 Task: Find flights from New Delhi to London departing between 12:00 PM and 11:00 PM on July 11.
Action: Mouse moved to (670, 170)
Screenshot: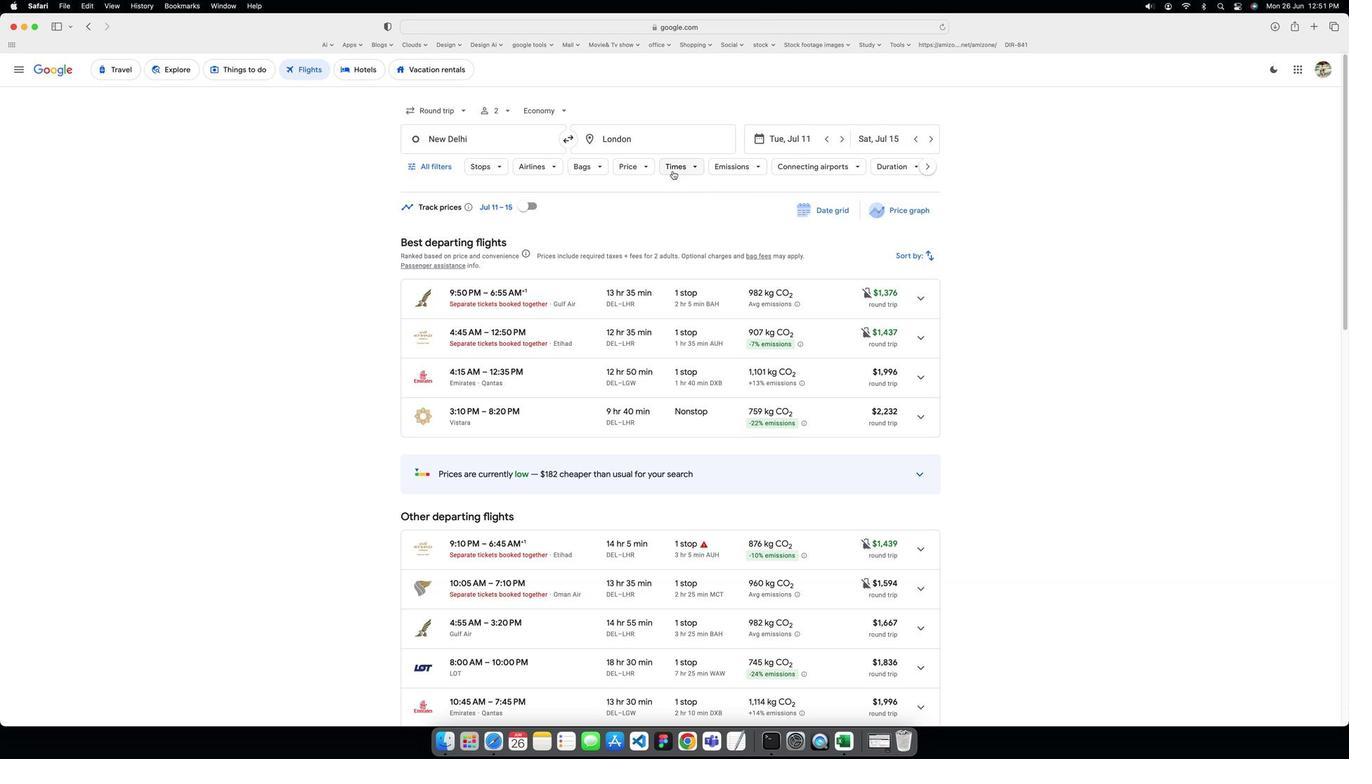 
Action: Mouse pressed left at (670, 170)
Screenshot: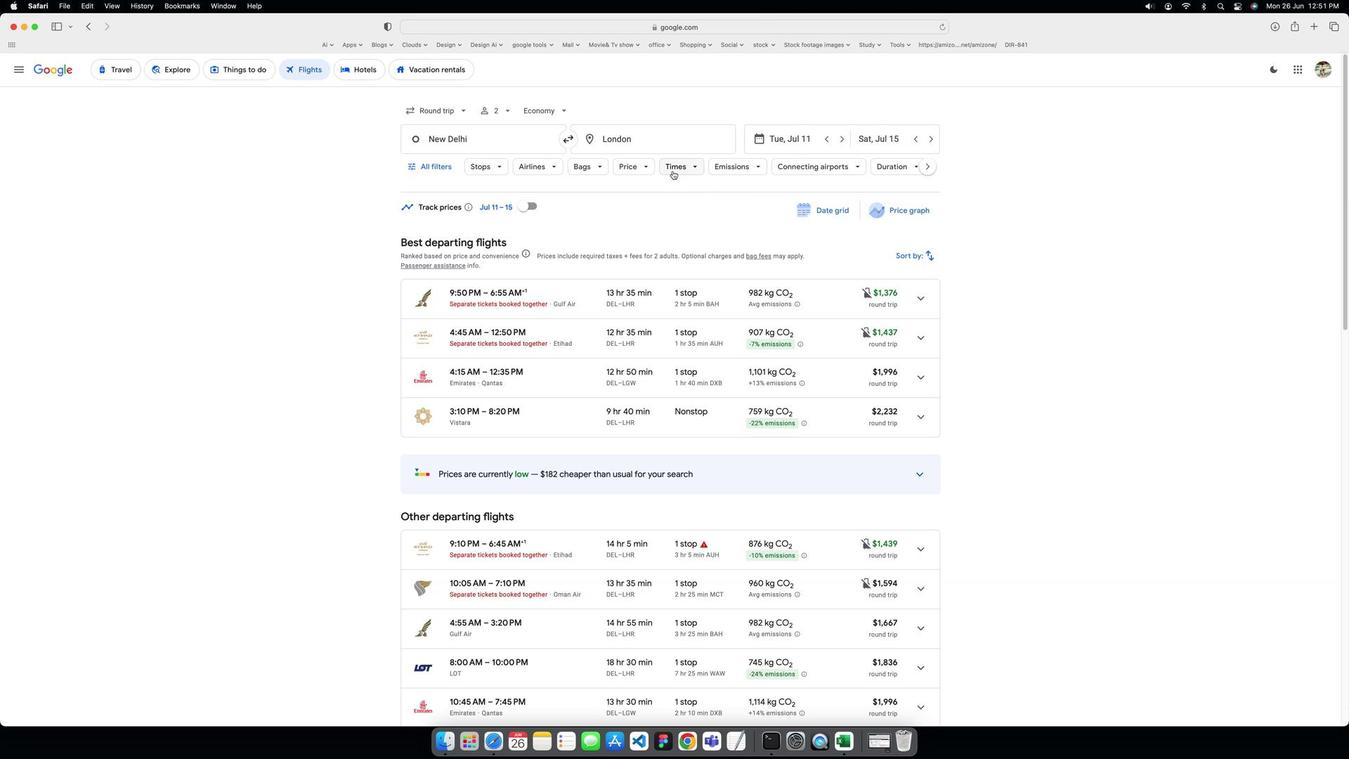 
Action: Mouse moved to (676, 286)
Screenshot: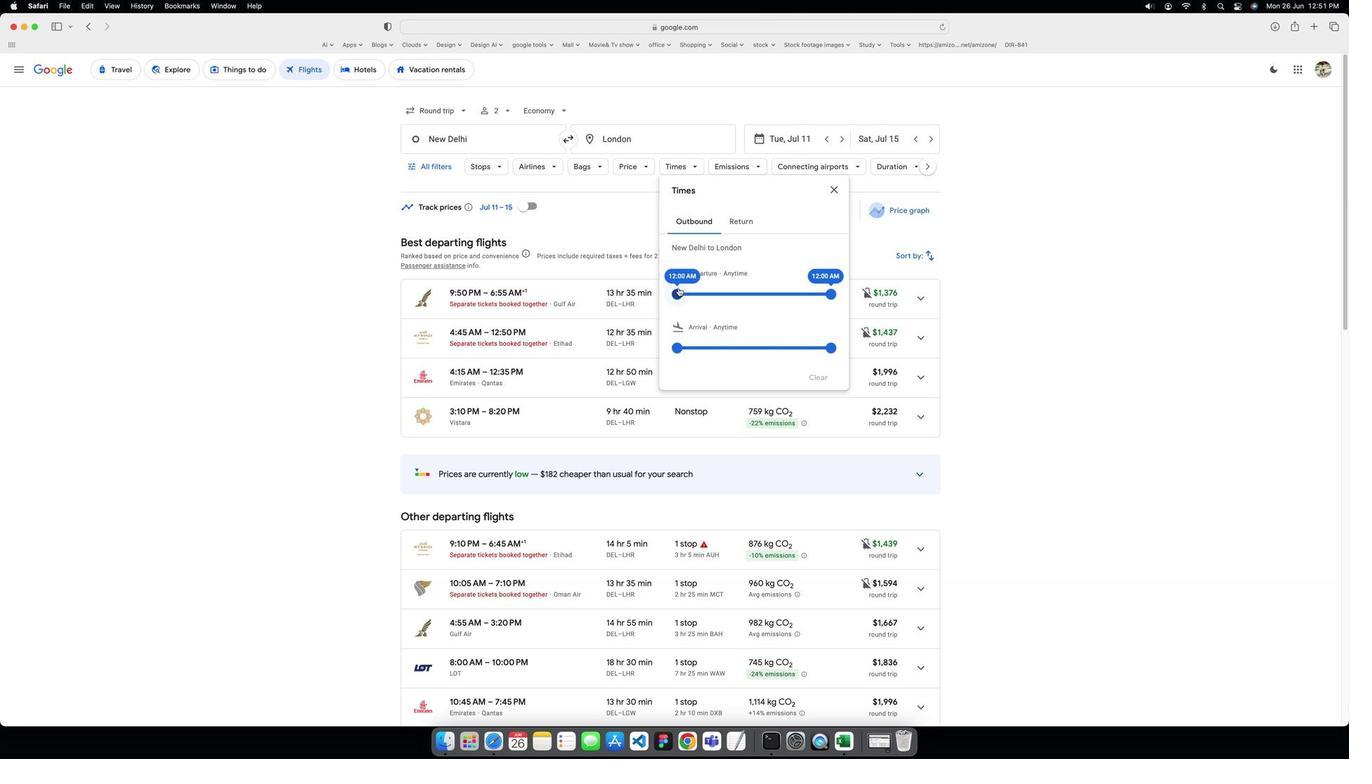 
Action: Mouse pressed left at (676, 286)
Screenshot: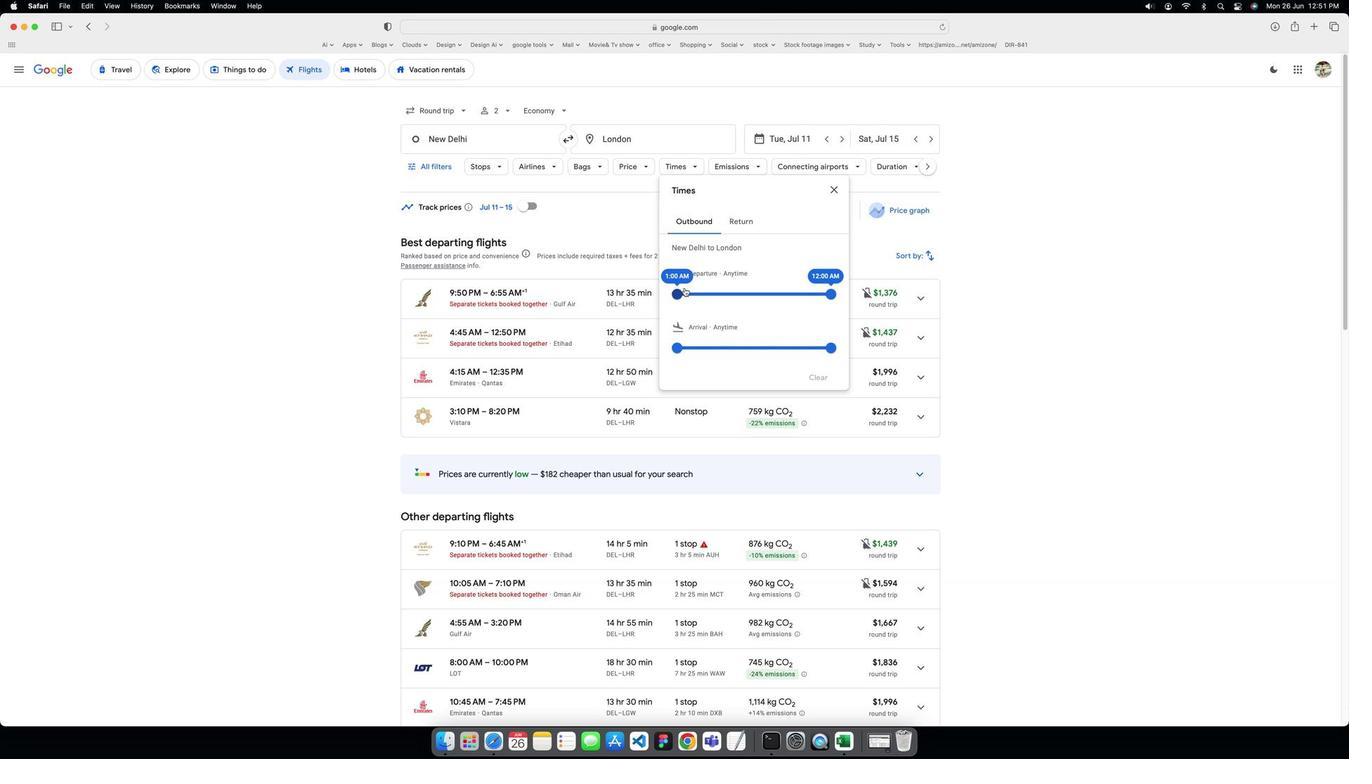 
Action: Mouse moved to (822, 286)
Screenshot: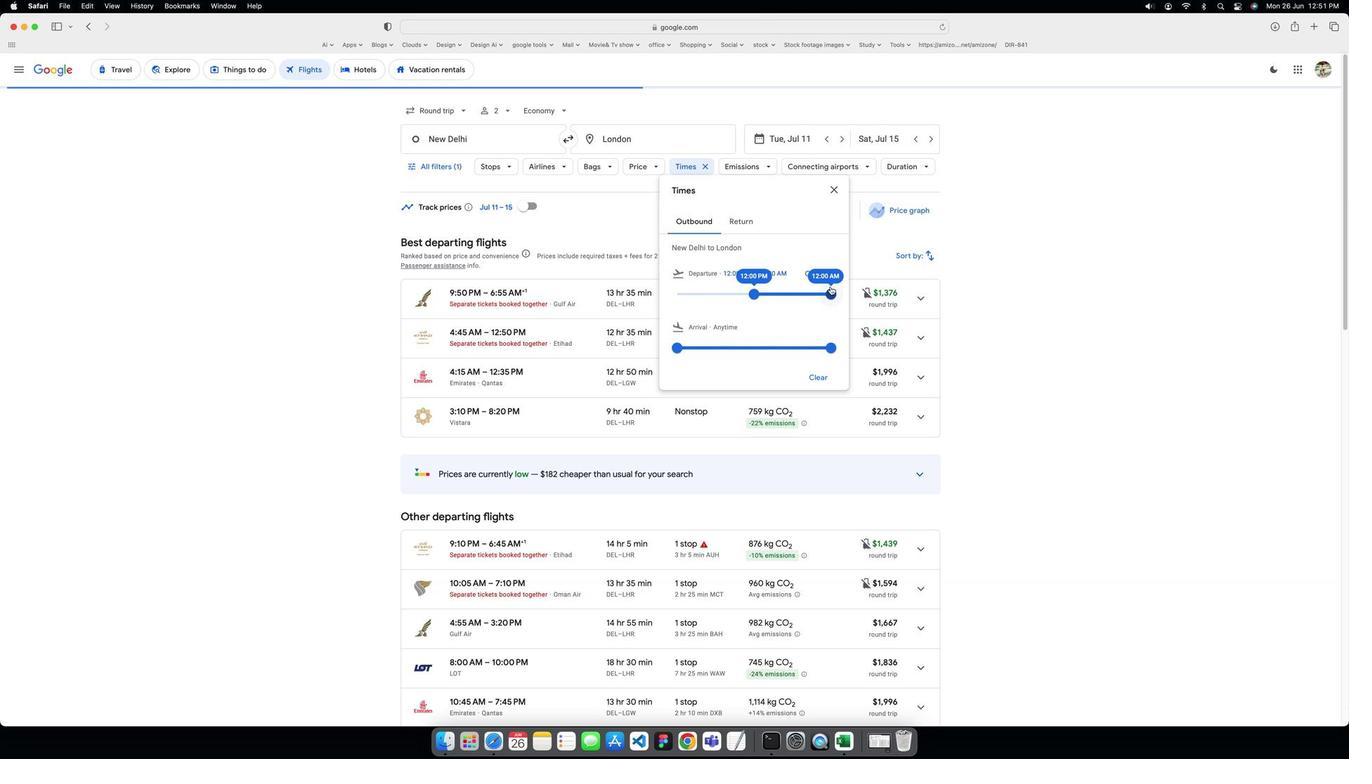 
Action: Mouse pressed left at (822, 286)
Screenshot: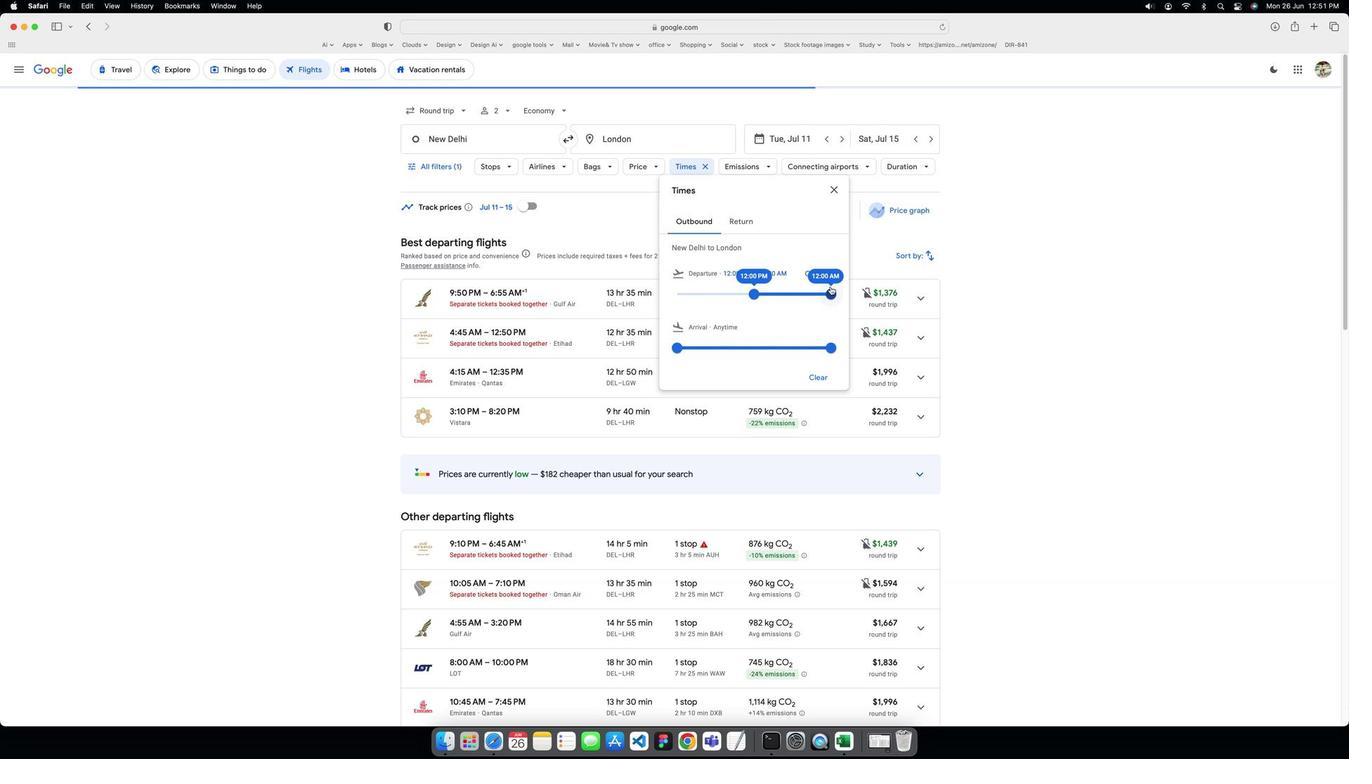 
Action: Mouse moved to (829, 185)
Screenshot: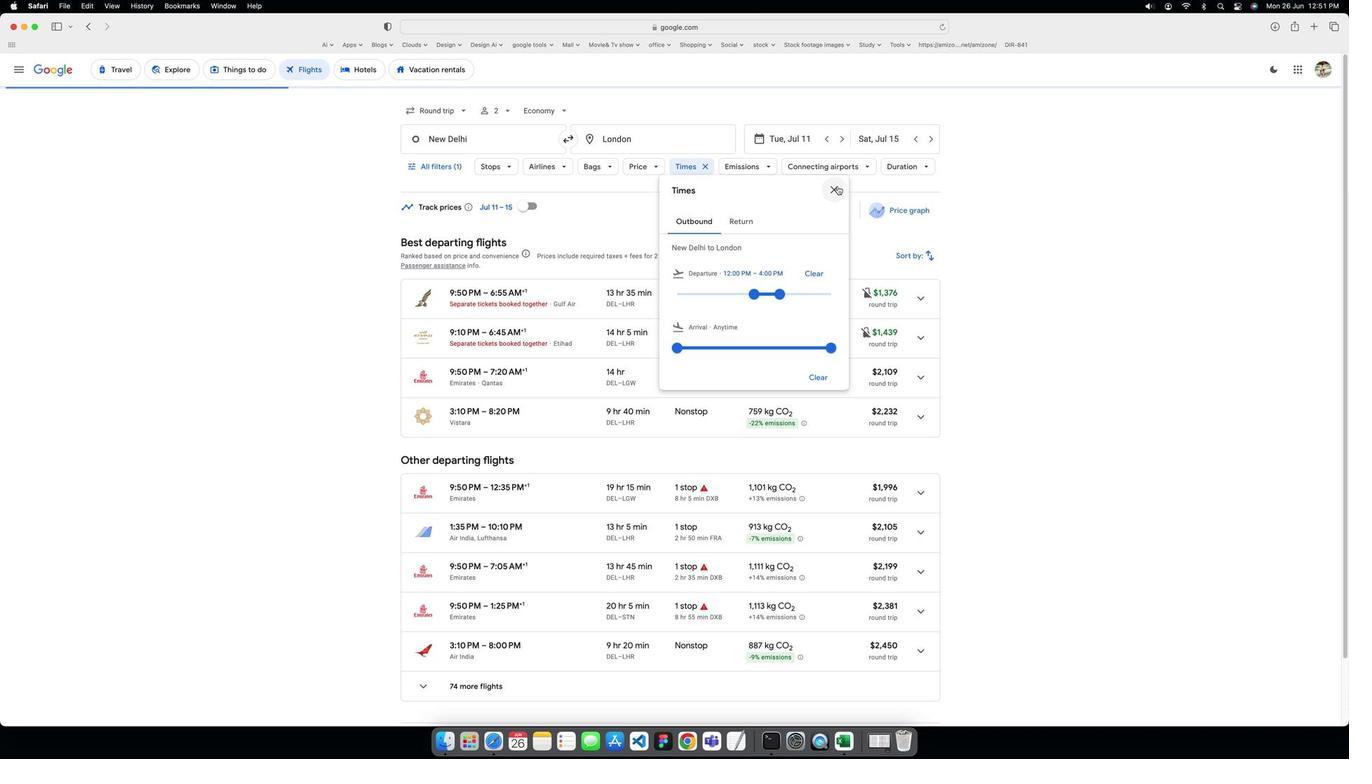 
Action: Mouse pressed left at (829, 185)
Screenshot: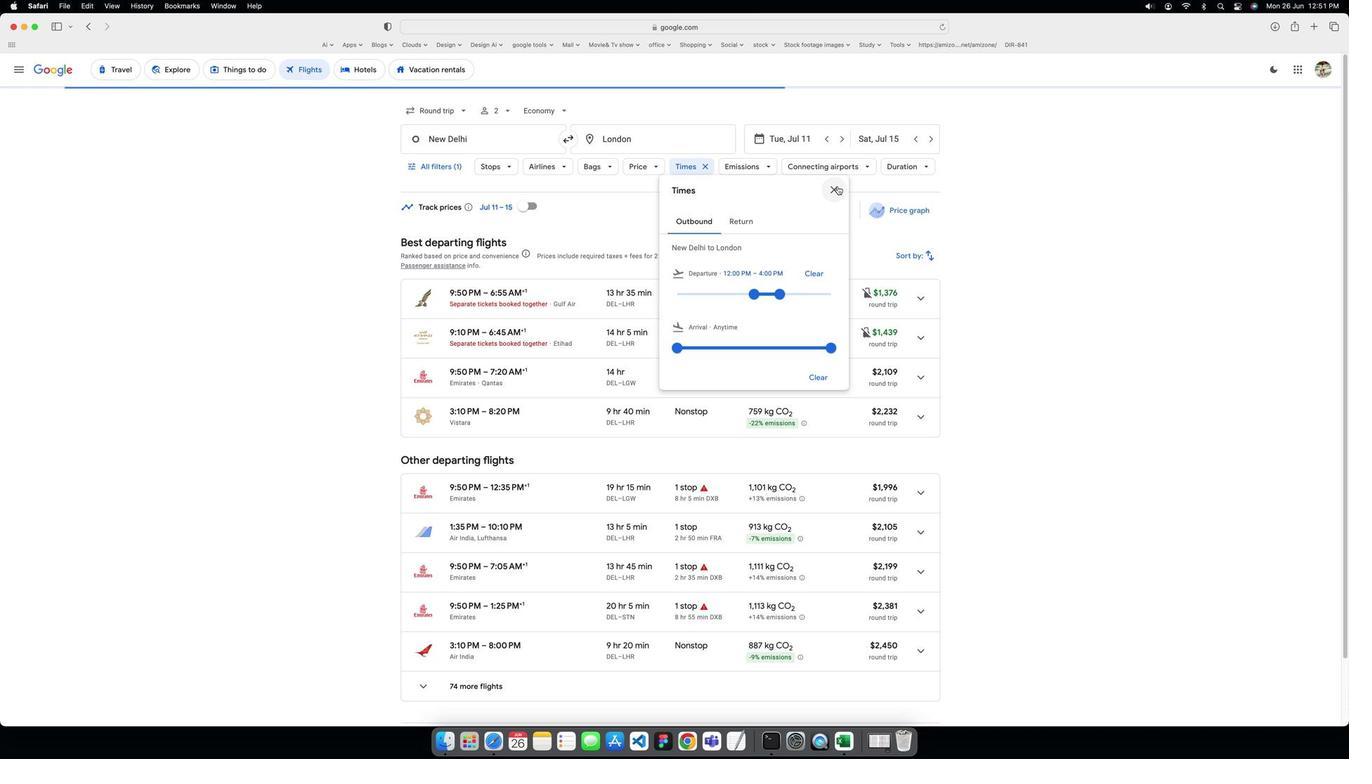 
